Task: Add a condition where "Hours since assigned Is Twelve" in pending tickets.
Action: Mouse moved to (128, 445)
Screenshot: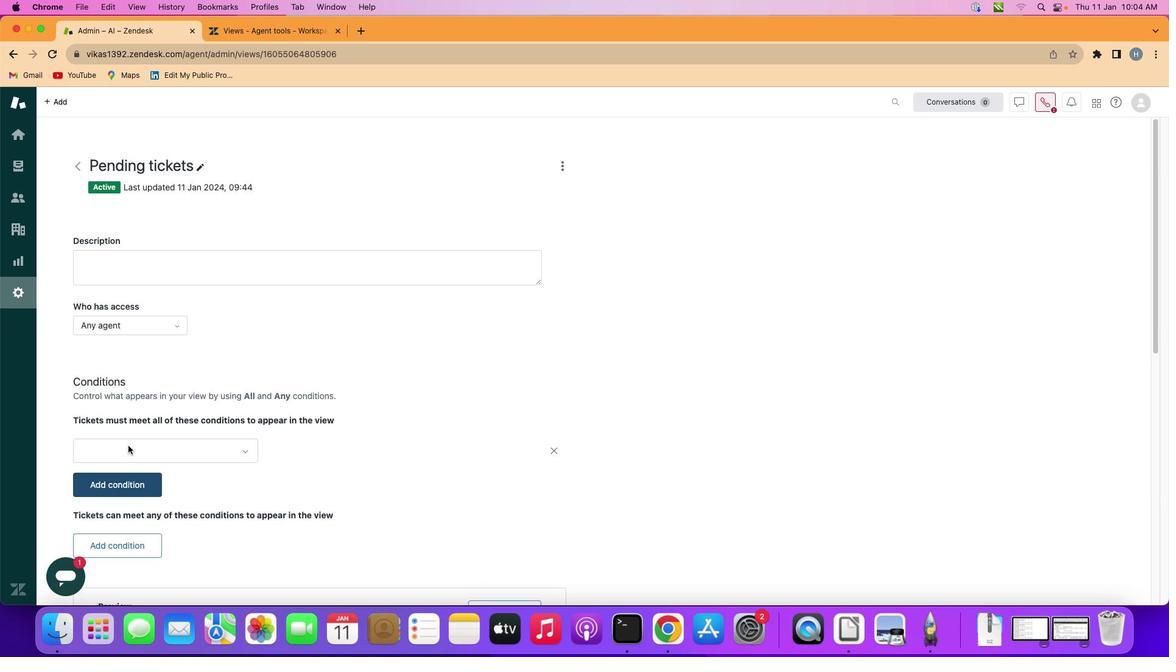 
Action: Mouse pressed left at (128, 445)
Screenshot: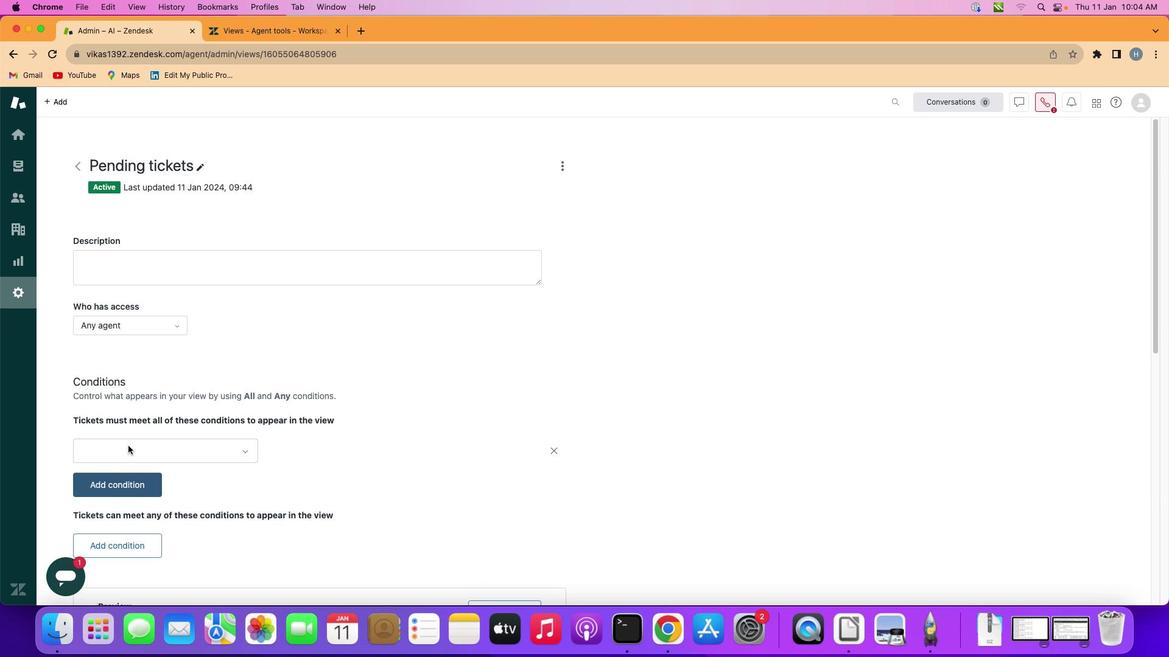 
Action: Mouse moved to (179, 448)
Screenshot: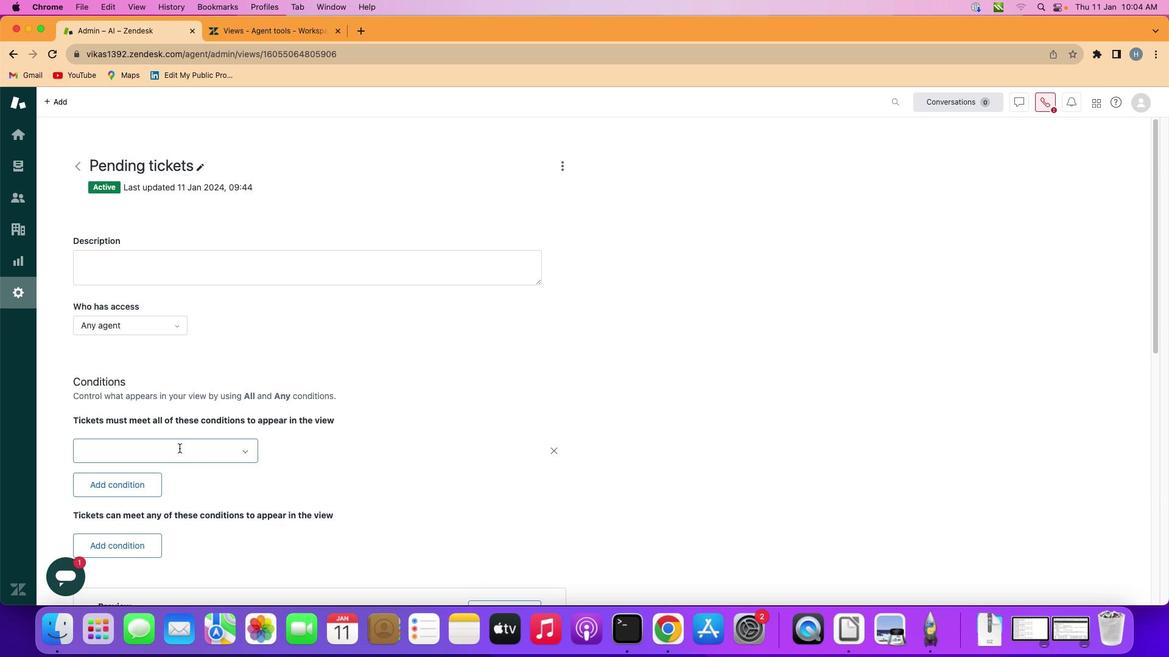 
Action: Mouse pressed left at (179, 448)
Screenshot: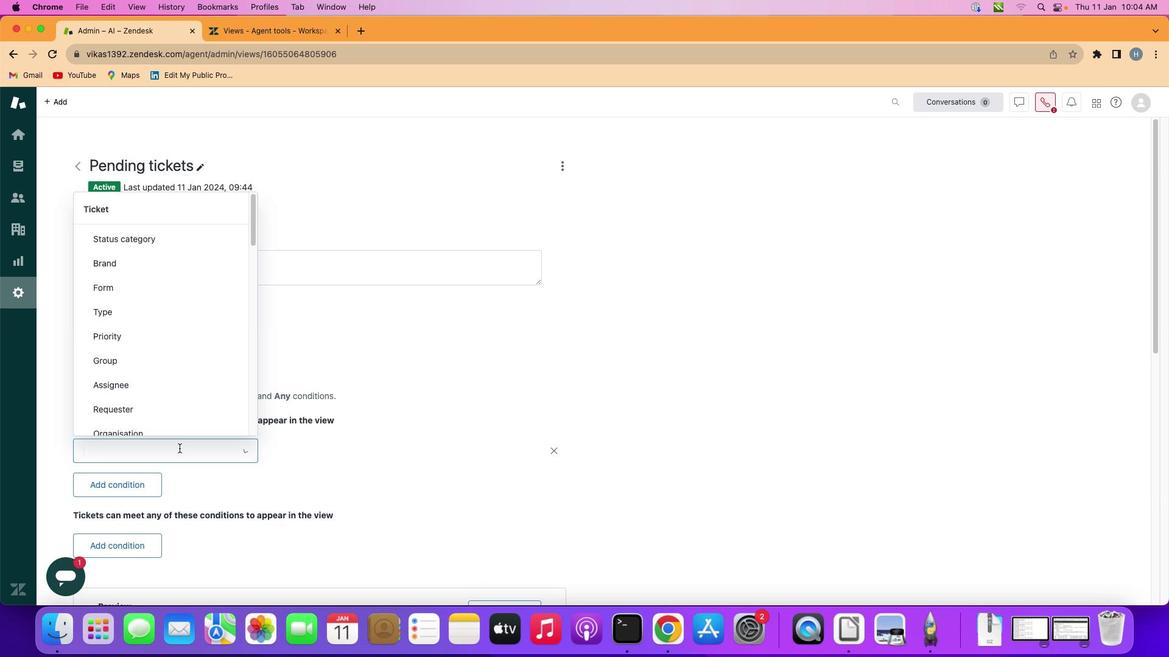 
Action: Mouse moved to (186, 330)
Screenshot: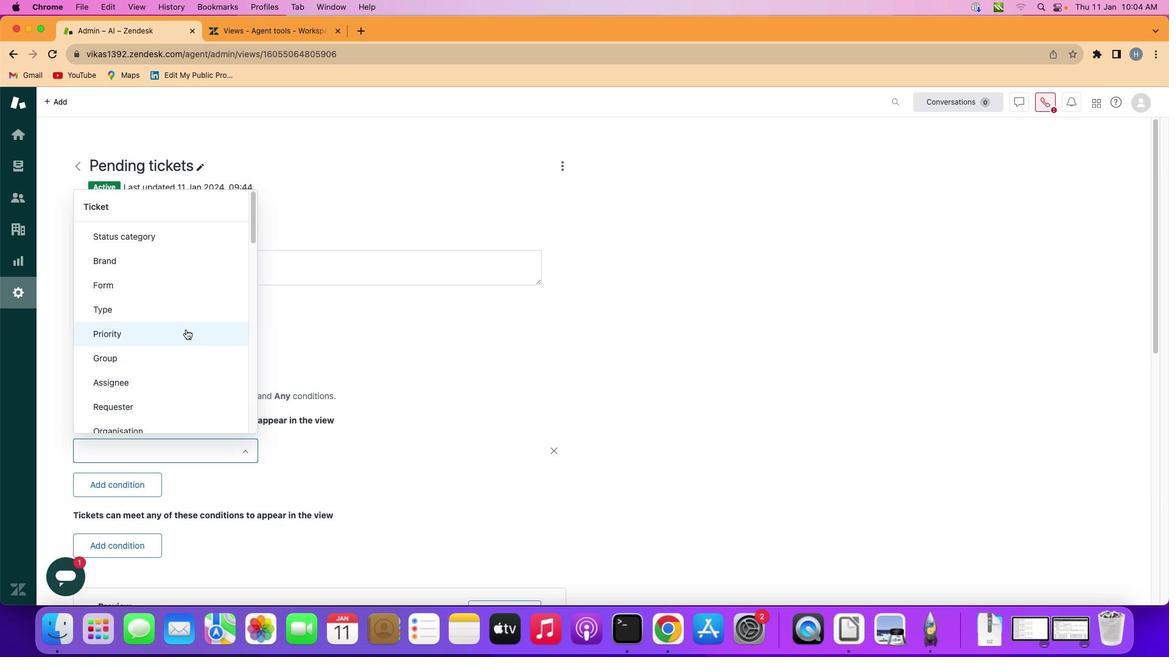 
Action: Mouse scrolled (186, 330) with delta (0, 0)
Screenshot: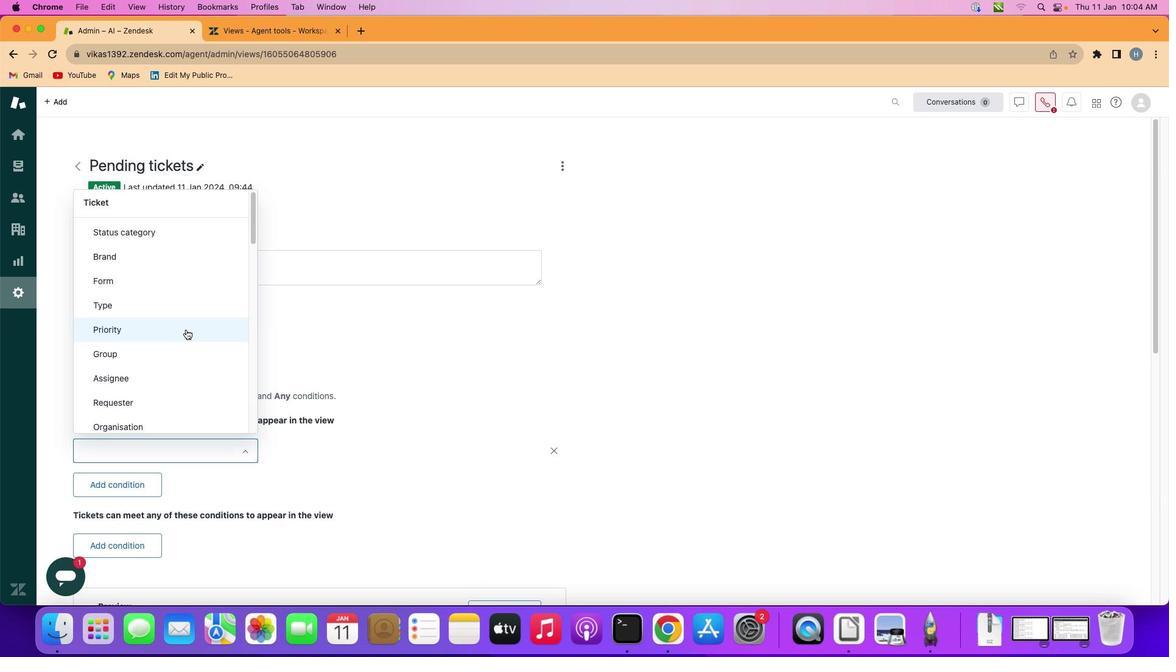 
Action: Mouse scrolled (186, 330) with delta (0, 0)
Screenshot: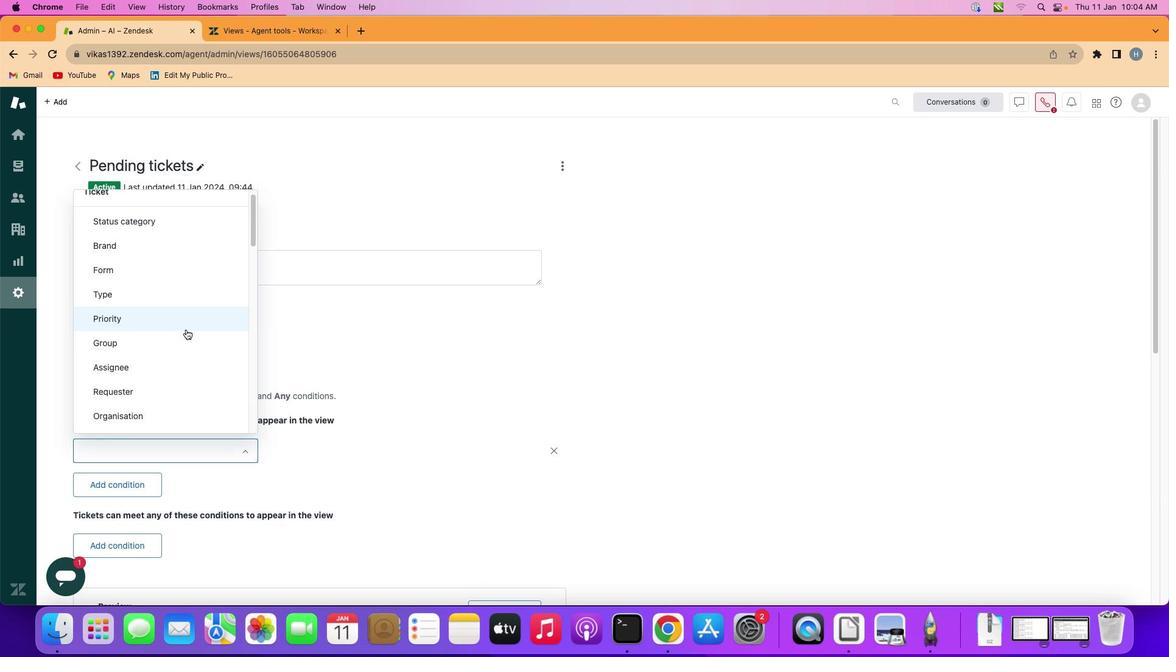 
Action: Mouse scrolled (186, 330) with delta (0, 0)
Screenshot: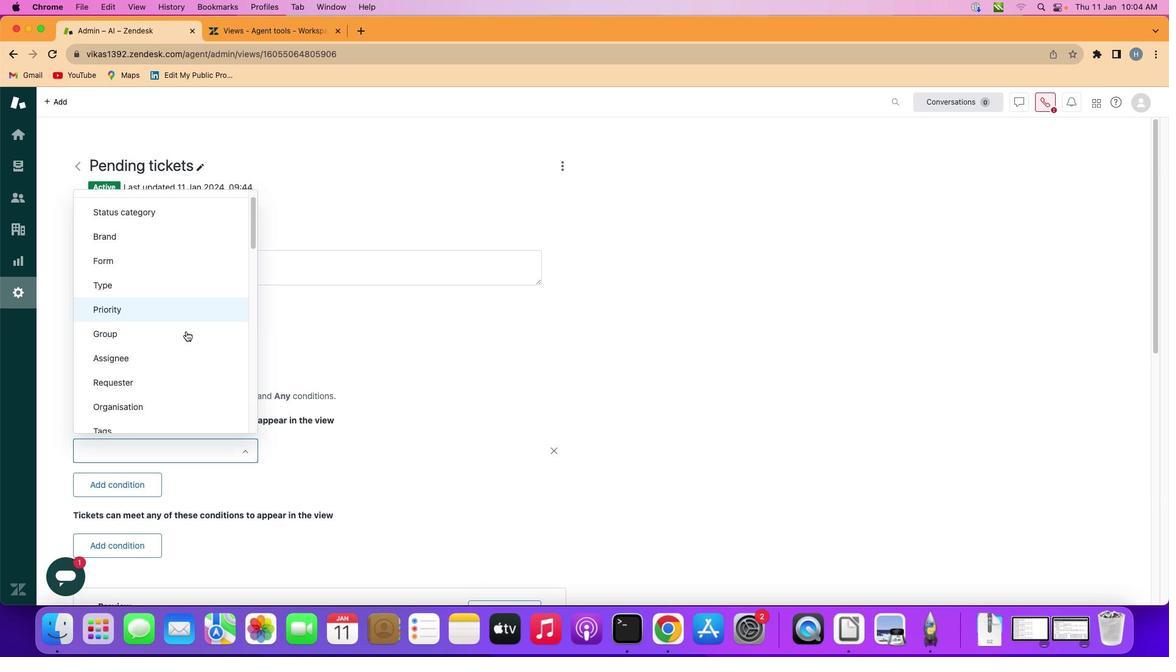 
Action: Mouse moved to (186, 334)
Screenshot: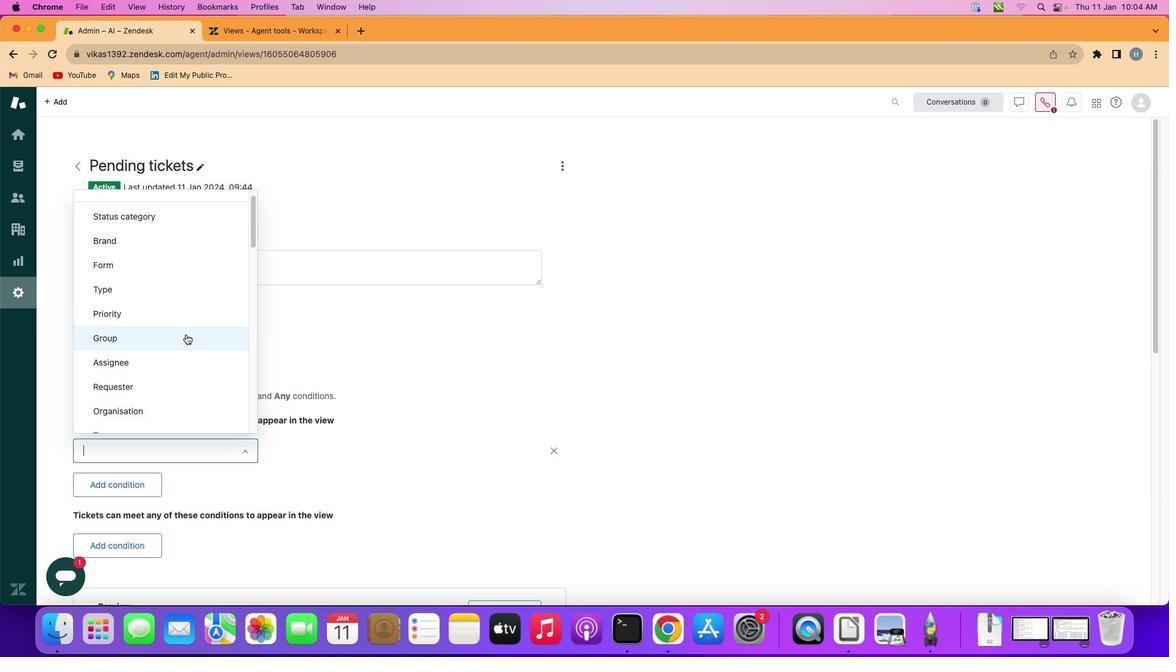 
Action: Mouse scrolled (186, 334) with delta (0, 0)
Screenshot: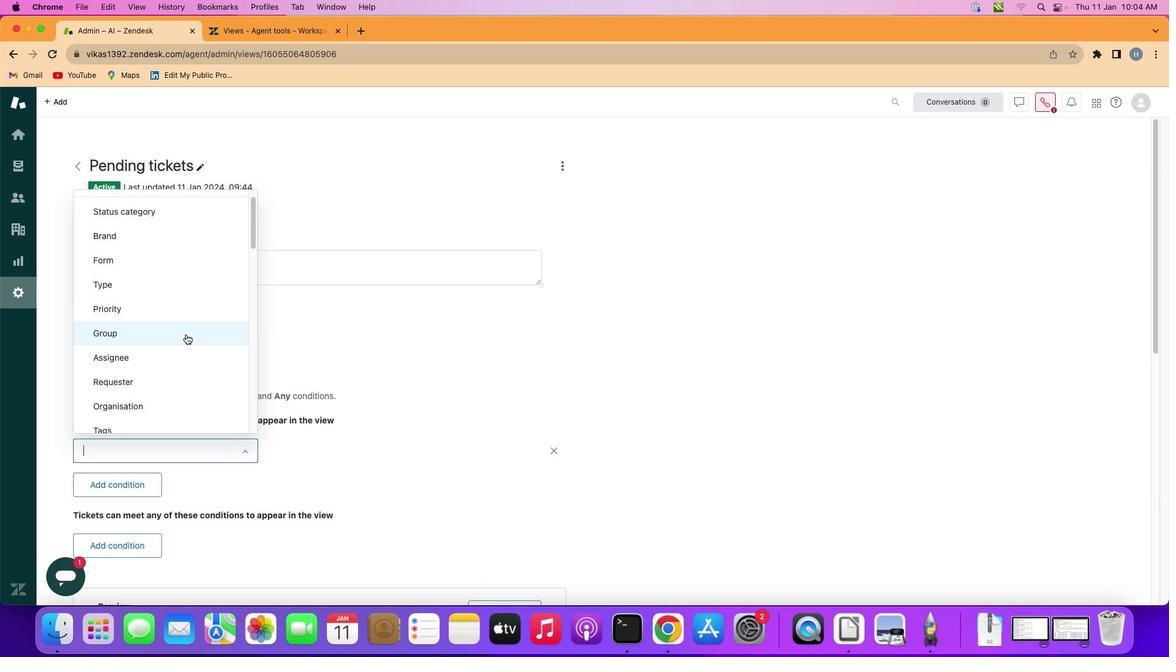 
Action: Mouse scrolled (186, 334) with delta (0, 1)
Screenshot: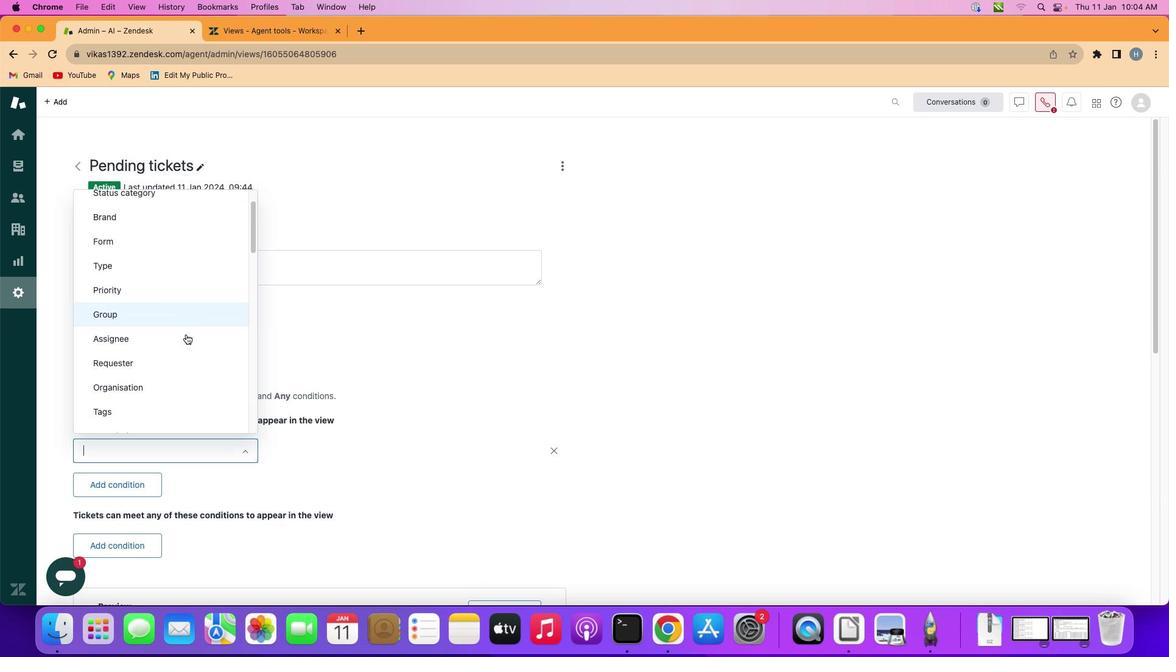 
Action: Mouse scrolled (186, 334) with delta (0, 0)
Screenshot: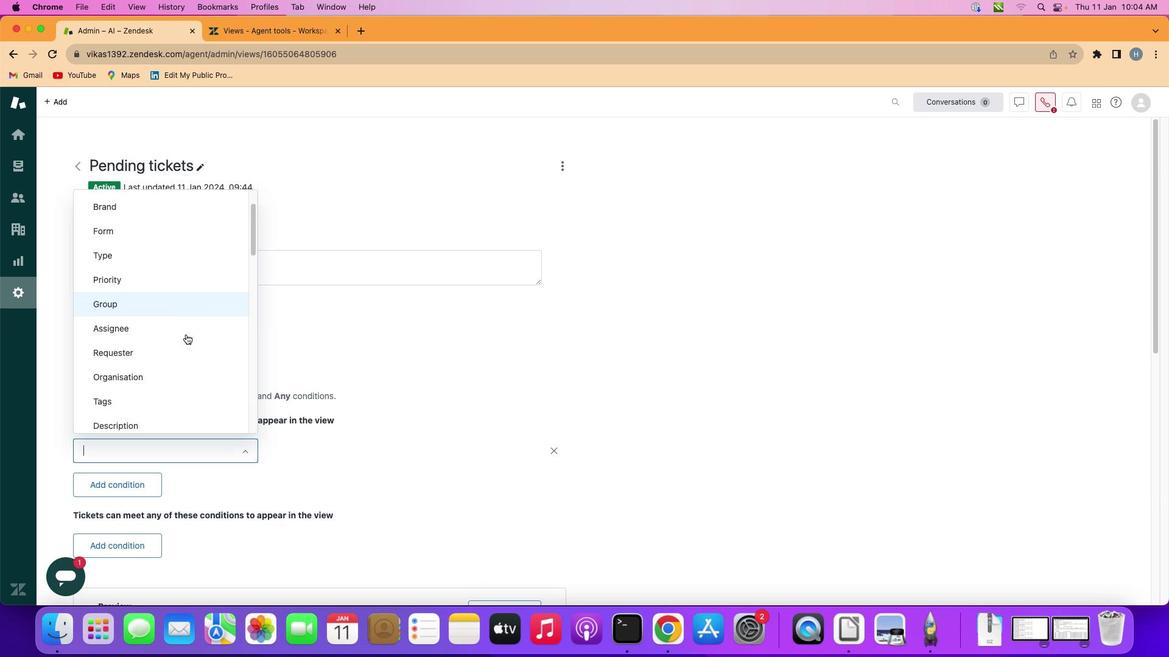 
Action: Mouse scrolled (186, 334) with delta (0, 0)
Screenshot: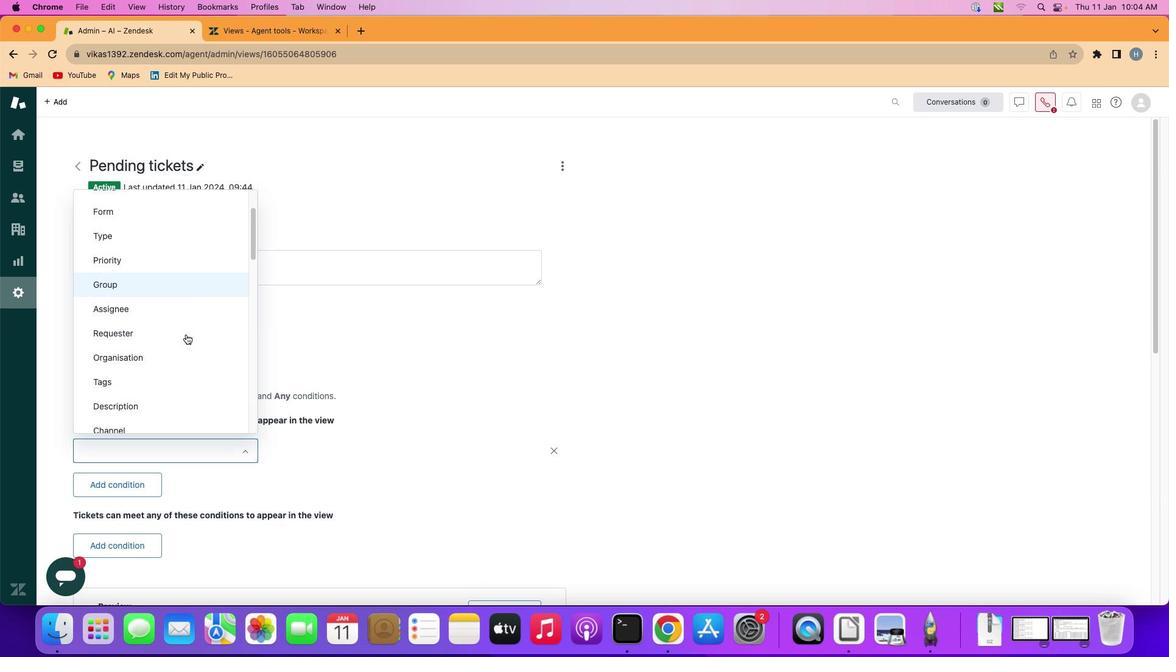 
Action: Mouse scrolled (186, 334) with delta (0, 0)
Screenshot: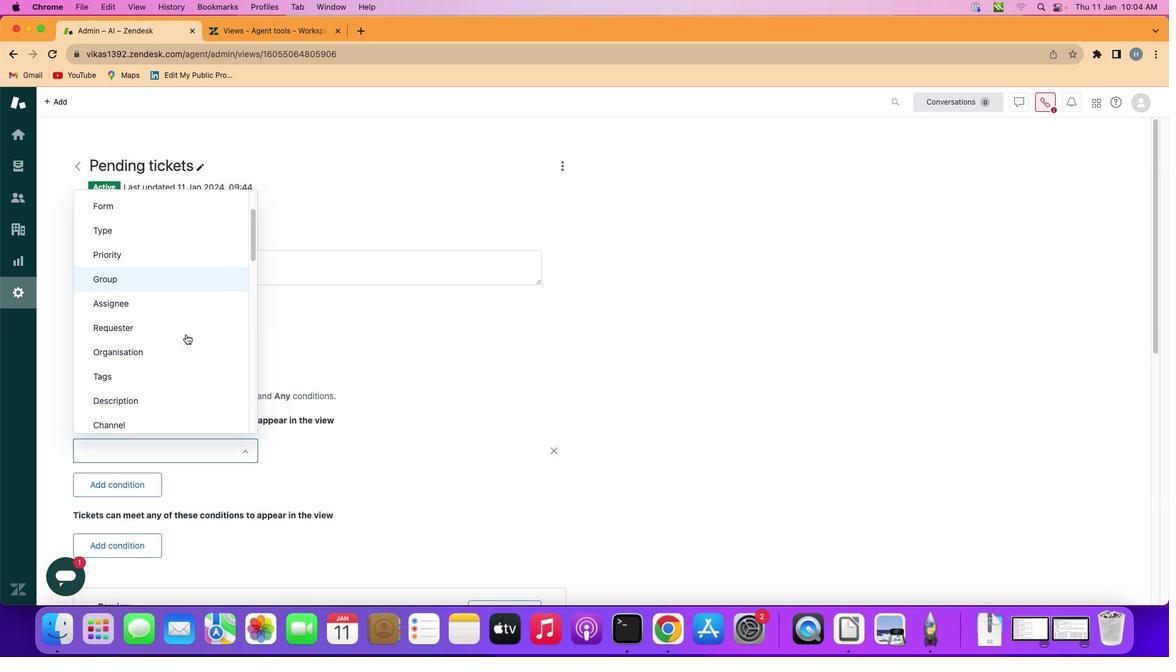 
Action: Mouse scrolled (186, 334) with delta (0, 0)
Screenshot: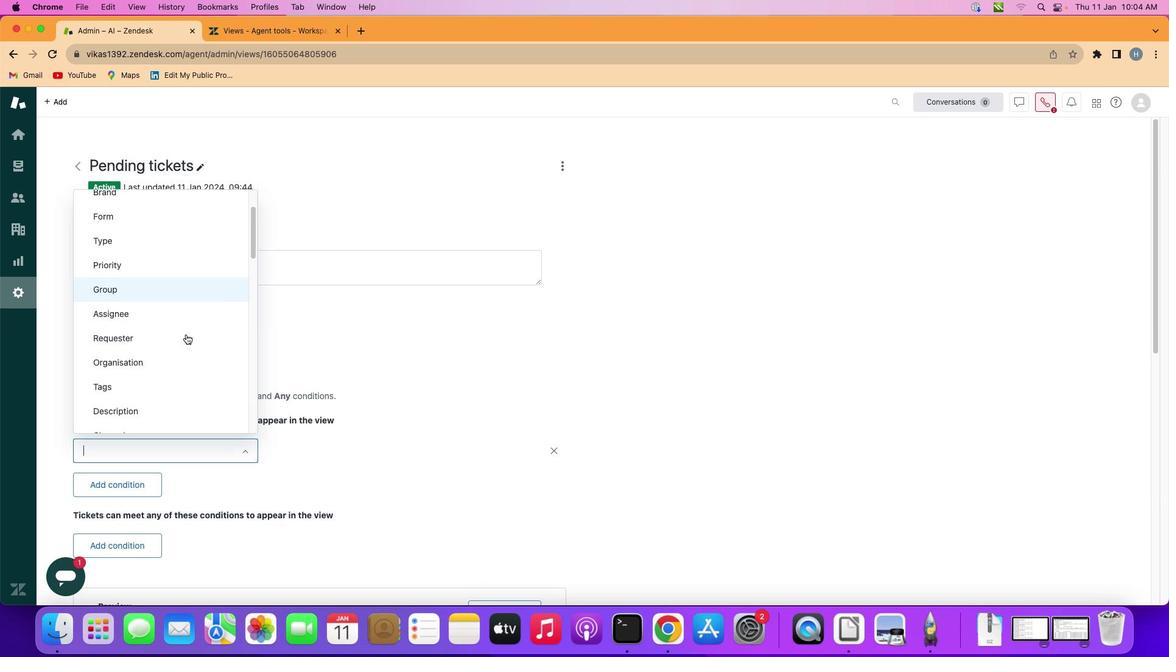 
Action: Mouse scrolled (186, 334) with delta (0, 0)
Screenshot: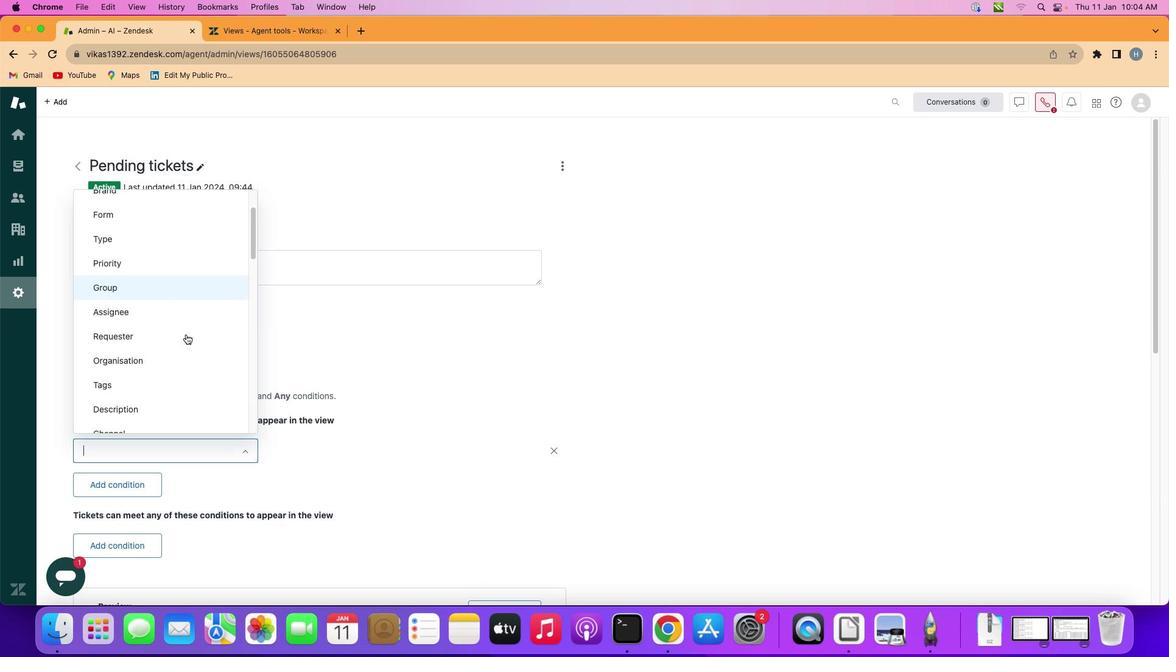 
Action: Mouse scrolled (186, 334) with delta (0, 0)
Screenshot: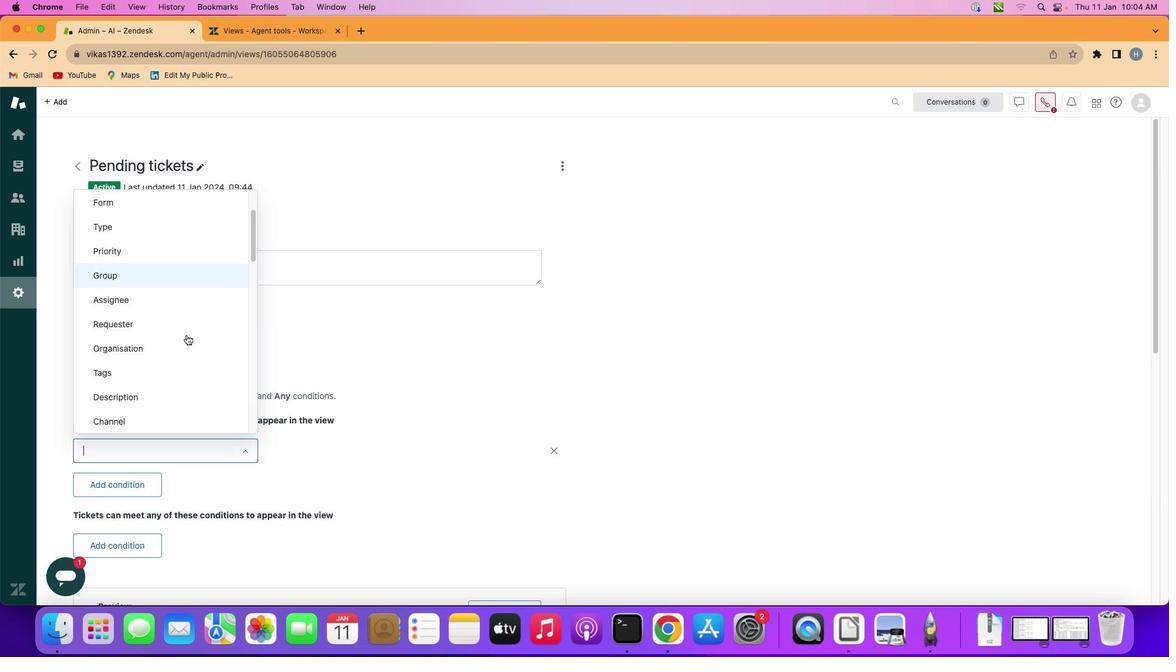 
Action: Mouse moved to (186, 336)
Screenshot: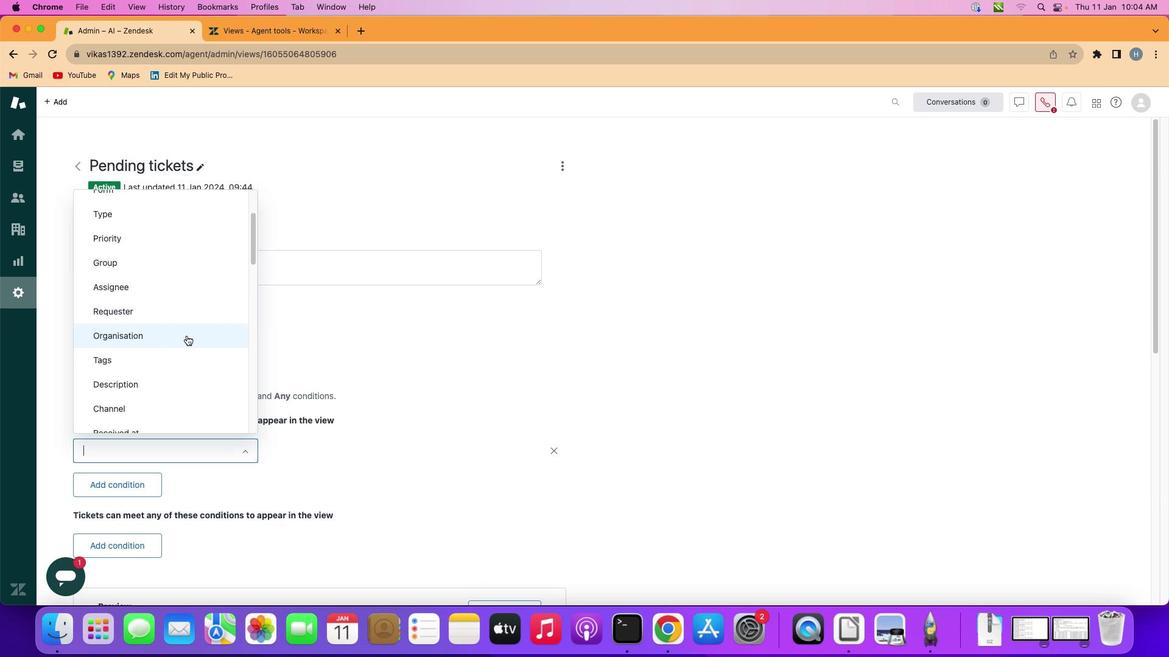 
Action: Mouse scrolled (186, 336) with delta (0, 0)
Screenshot: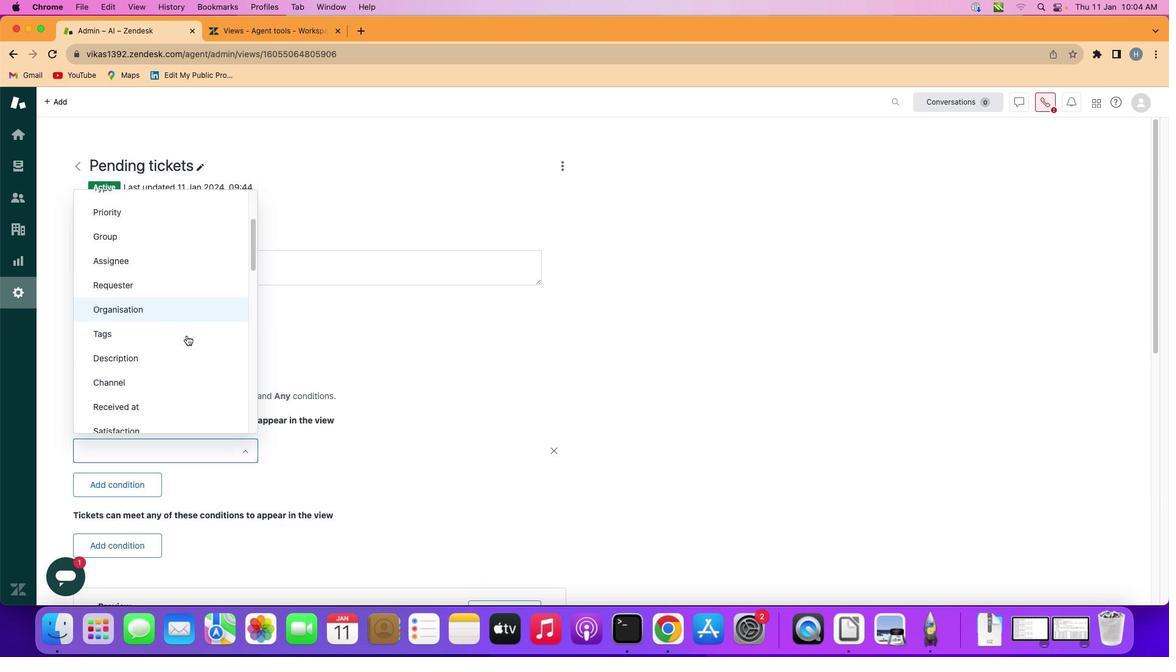 
Action: Mouse scrolled (186, 336) with delta (0, 0)
Screenshot: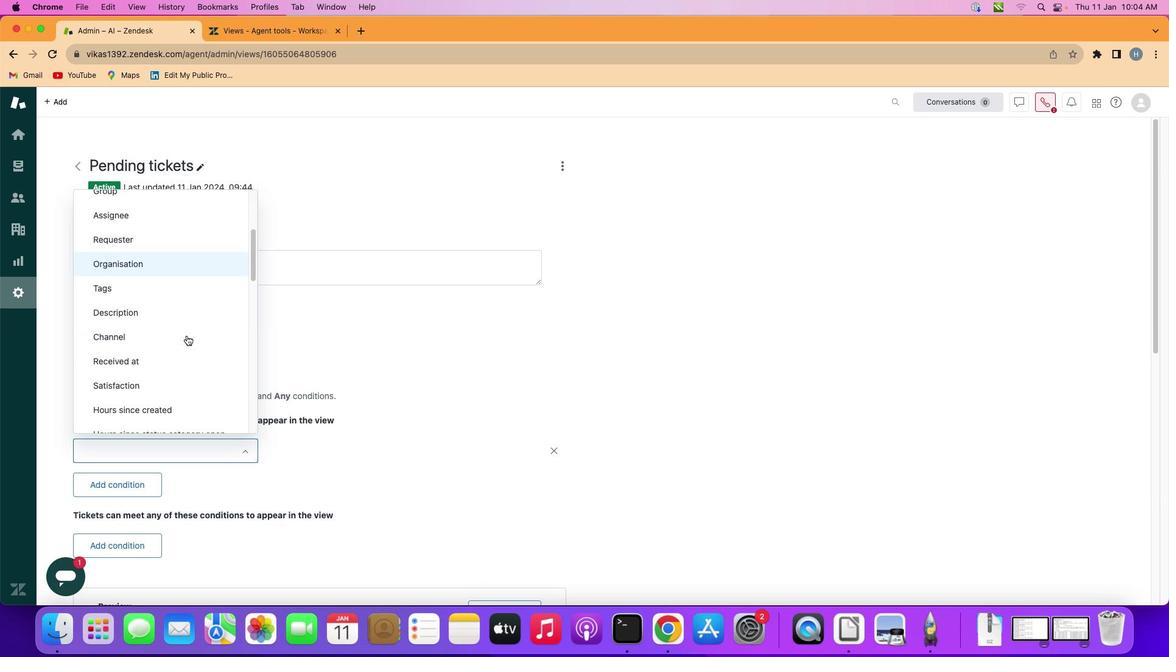 
Action: Mouse moved to (186, 336)
Screenshot: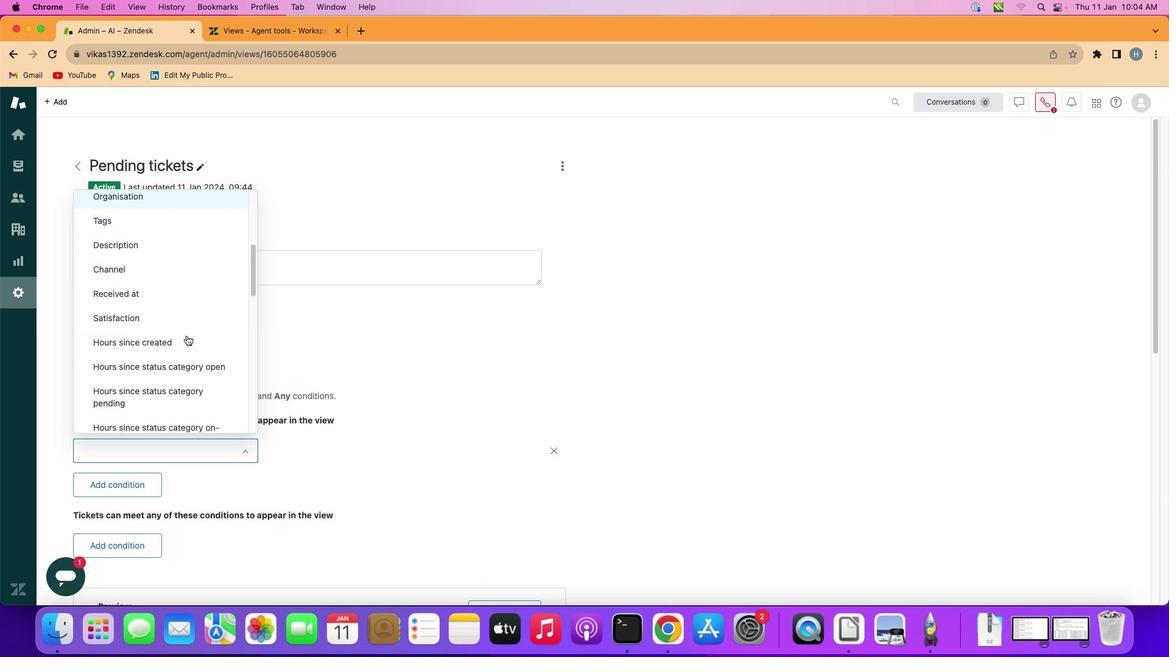 
Action: Mouse scrolled (186, 336) with delta (0, -1)
Screenshot: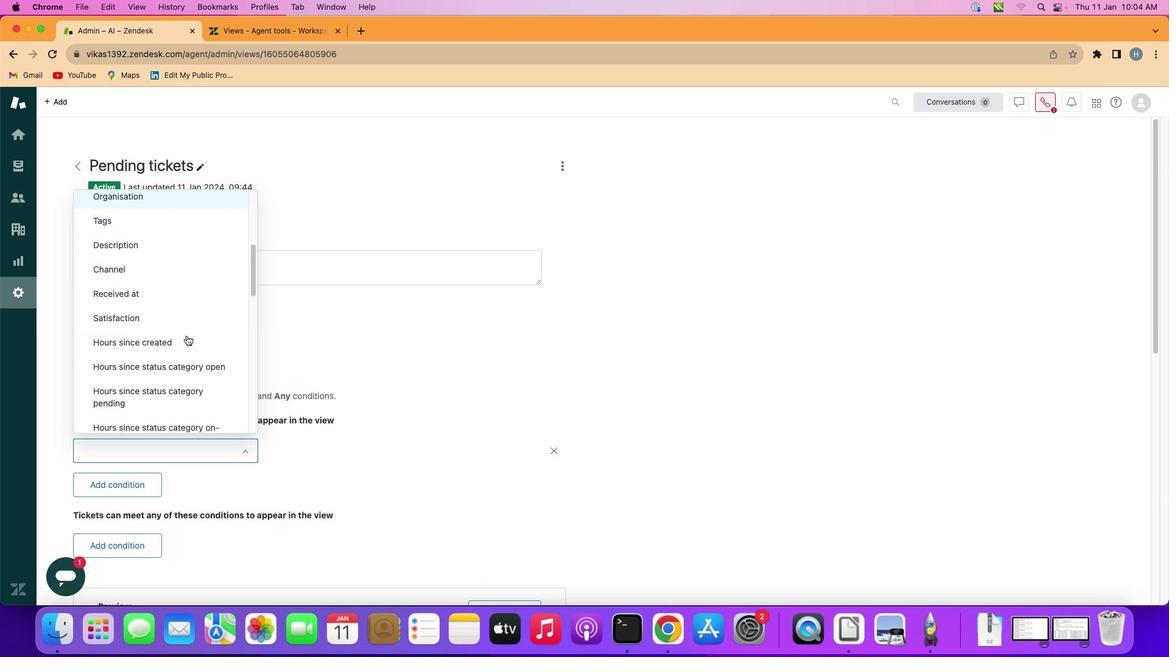 
Action: Mouse scrolled (186, 336) with delta (0, -1)
Screenshot: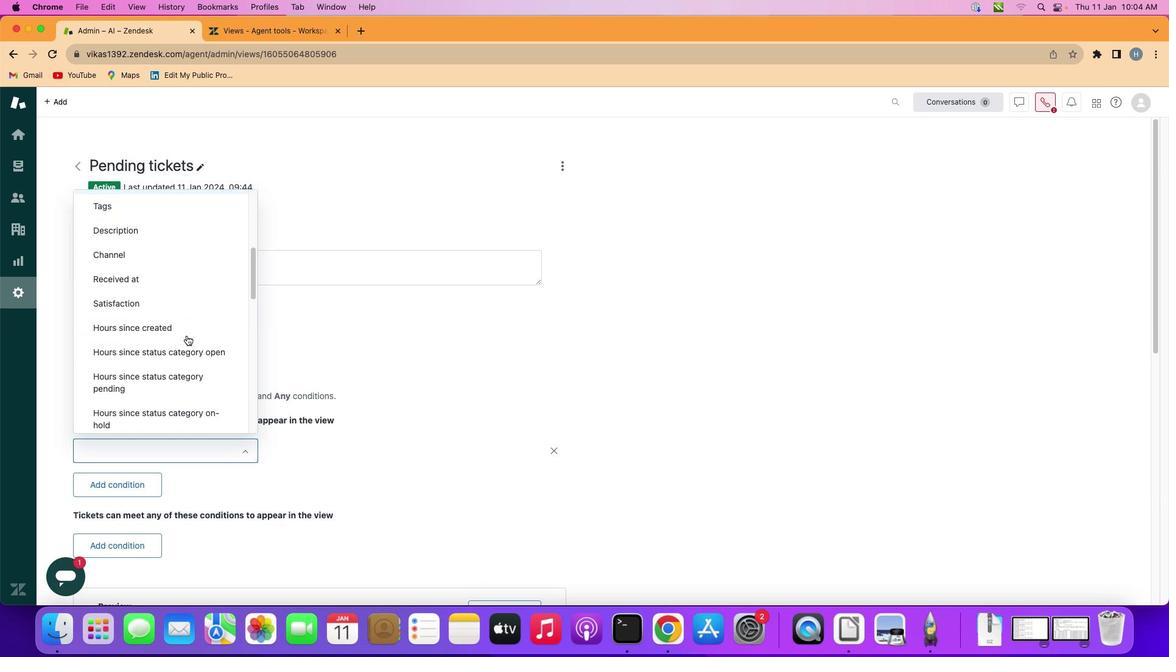 
Action: Mouse scrolled (186, 336) with delta (0, -1)
Screenshot: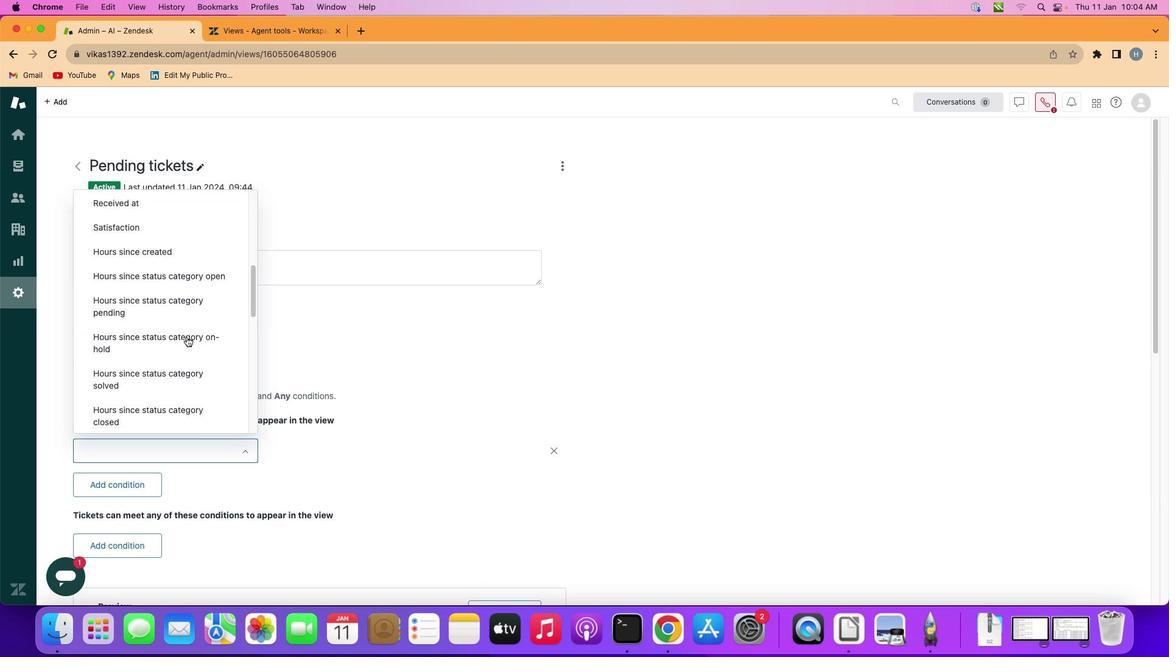
Action: Mouse moved to (187, 338)
Screenshot: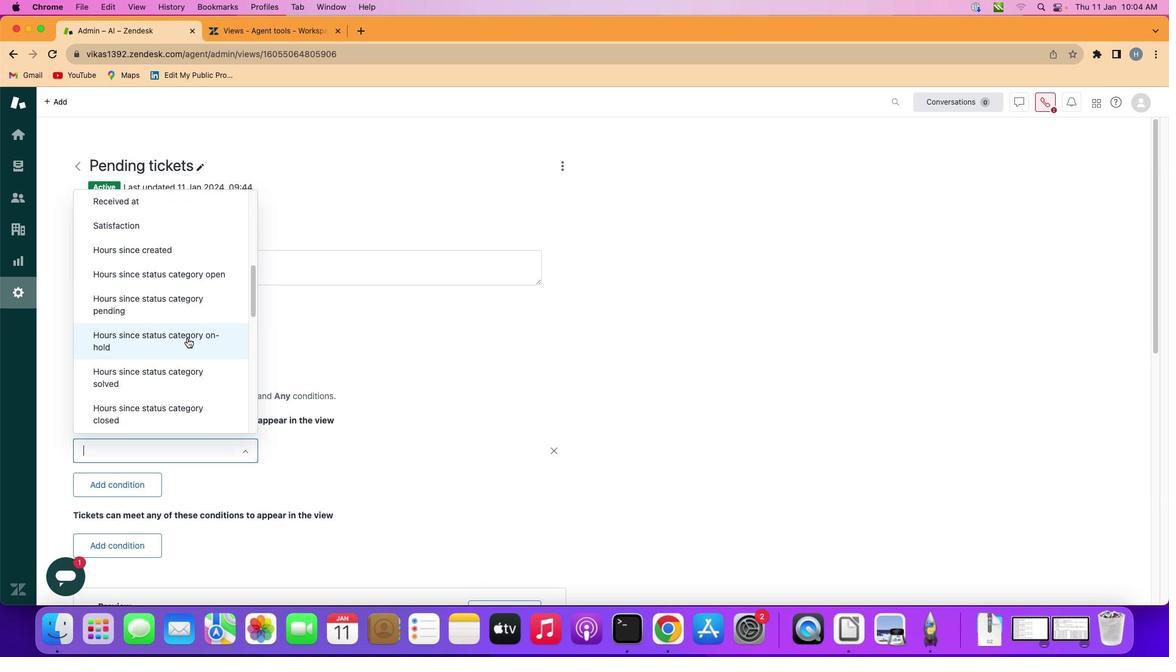 
Action: Mouse scrolled (187, 338) with delta (0, 0)
Screenshot: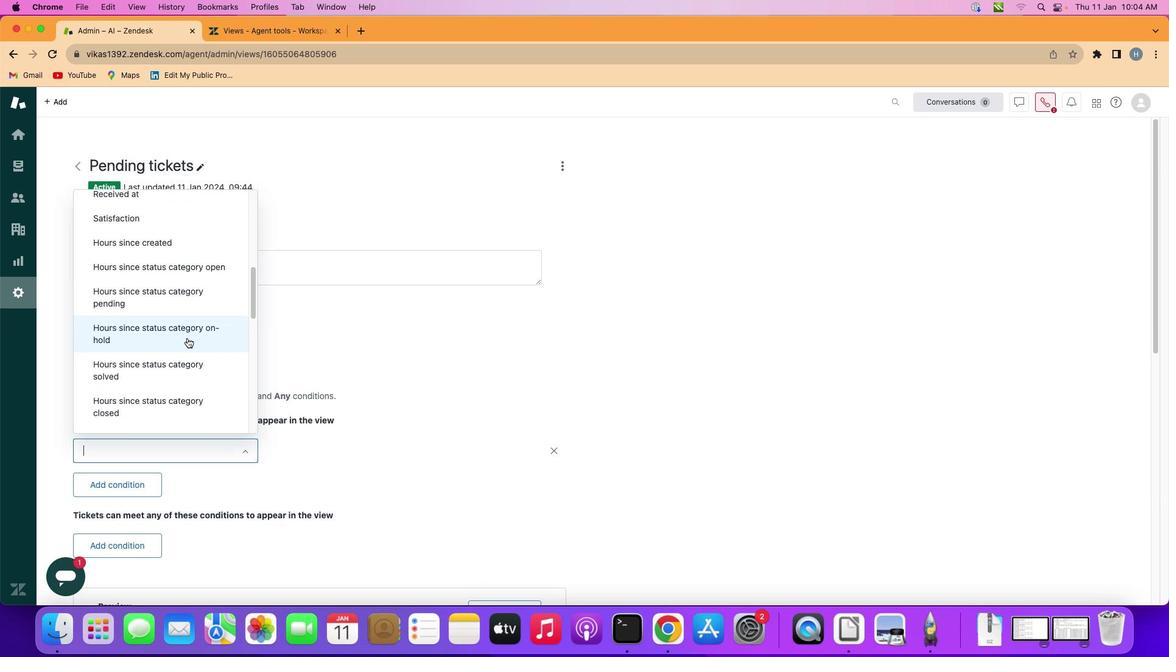 
Action: Mouse scrolled (187, 338) with delta (0, 0)
Screenshot: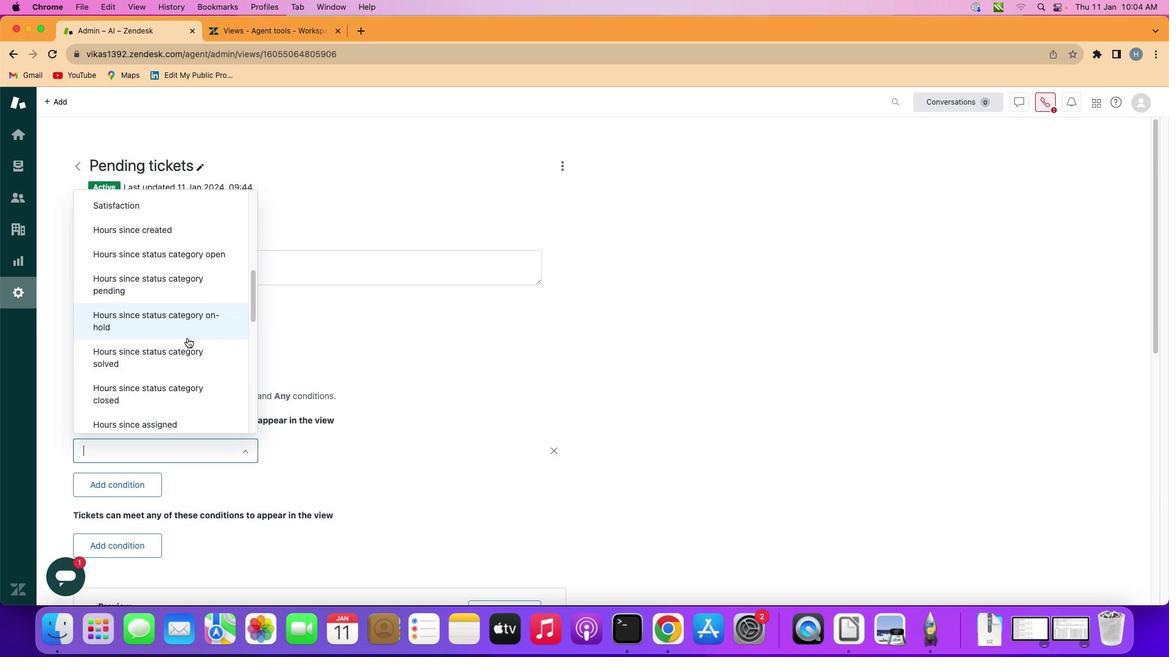 
Action: Mouse scrolled (187, 338) with delta (0, 0)
Screenshot: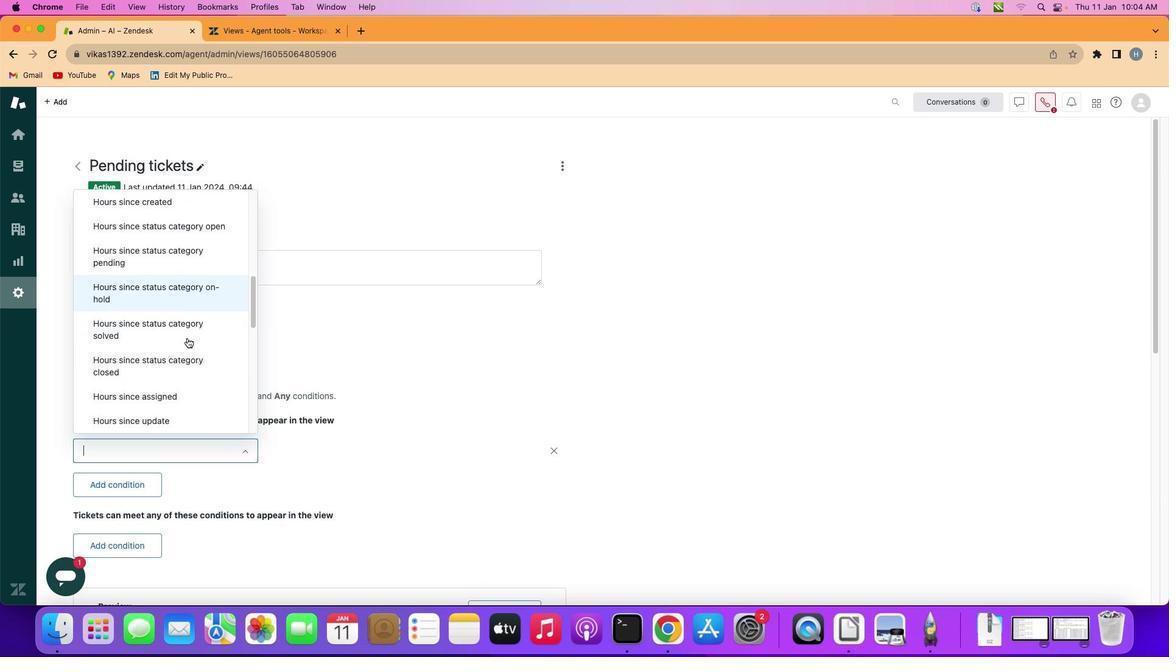
Action: Mouse scrolled (187, 338) with delta (0, 0)
Screenshot: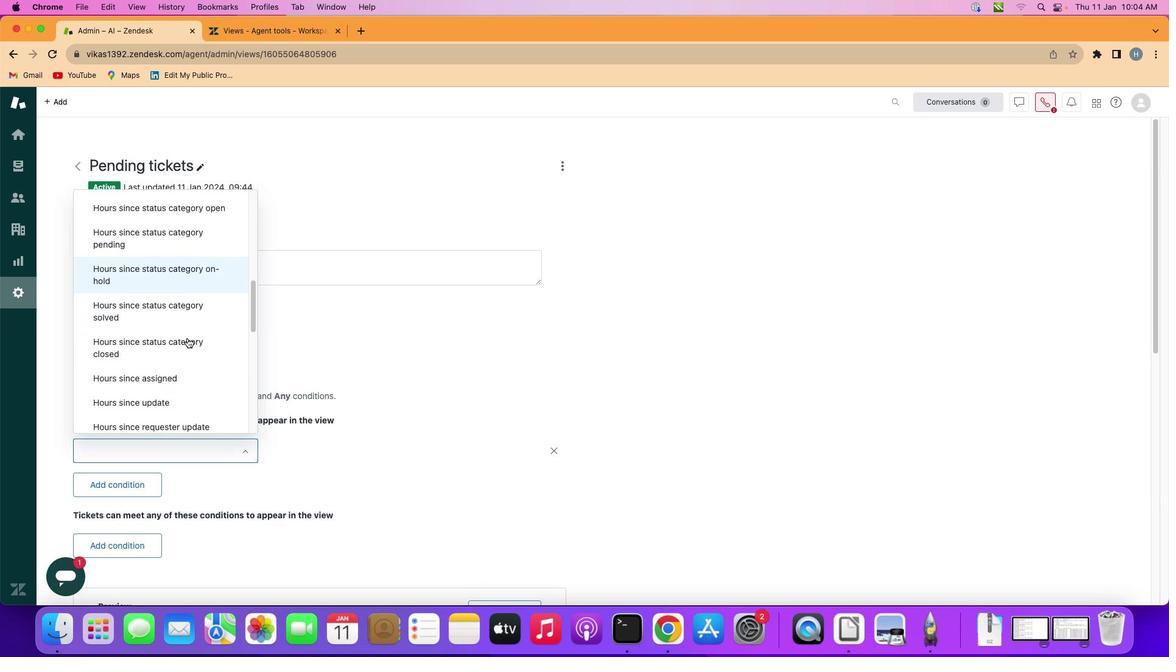 
Action: Mouse moved to (188, 342)
Screenshot: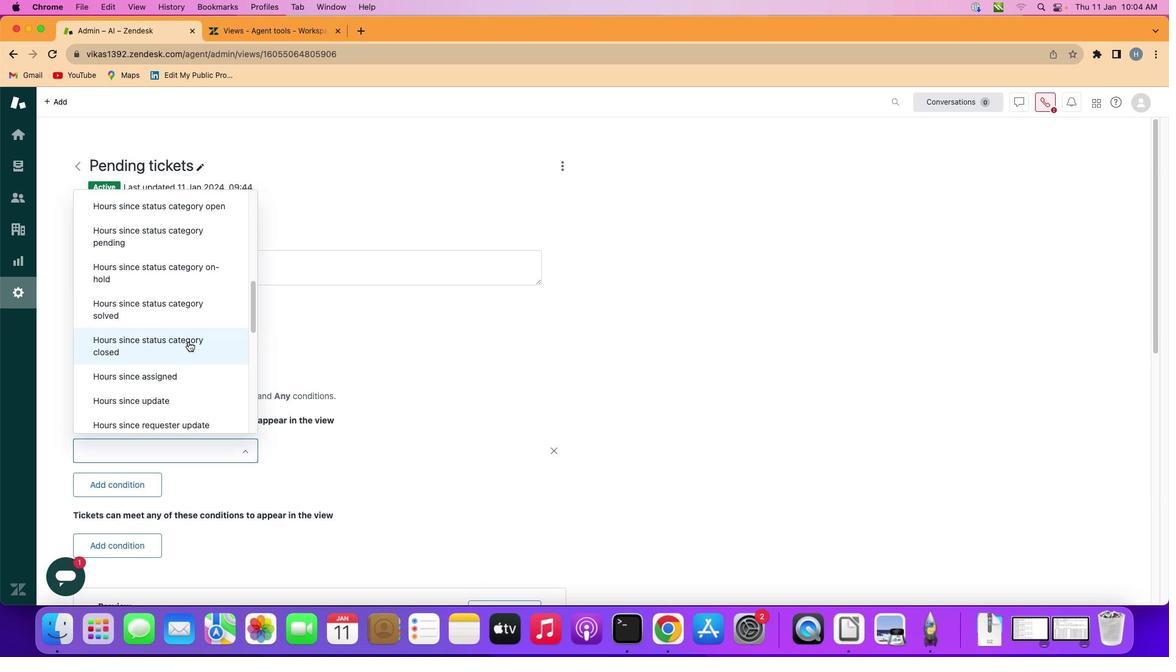 
Action: Mouse scrolled (188, 342) with delta (0, 0)
Screenshot: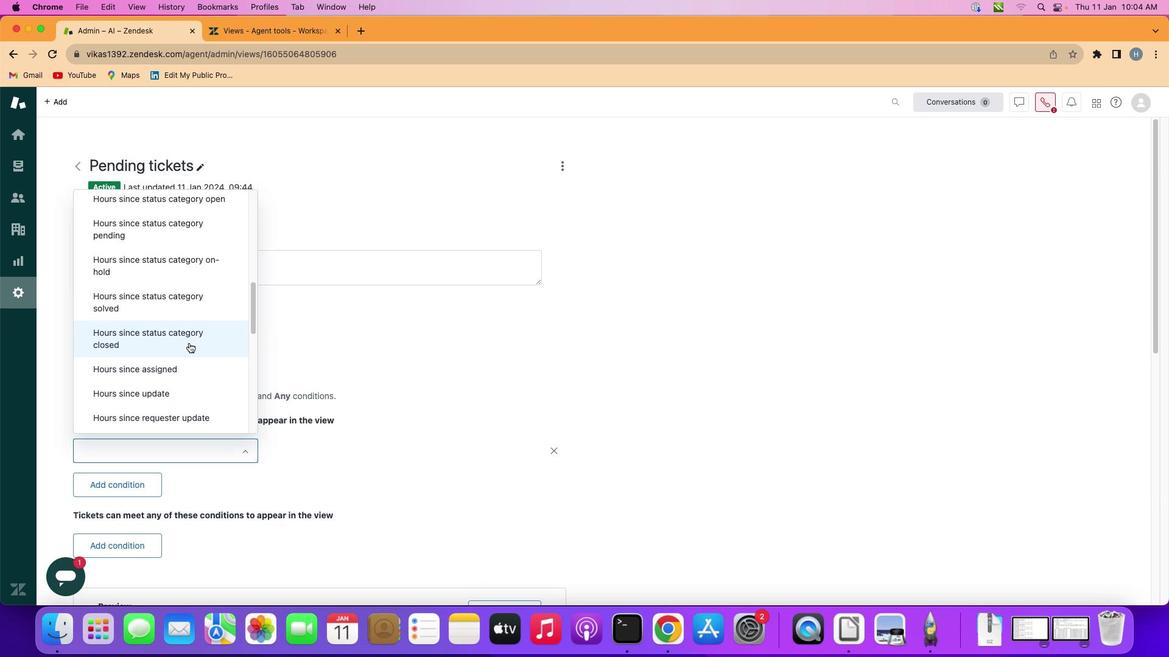
Action: Mouse scrolled (188, 342) with delta (0, 0)
Screenshot: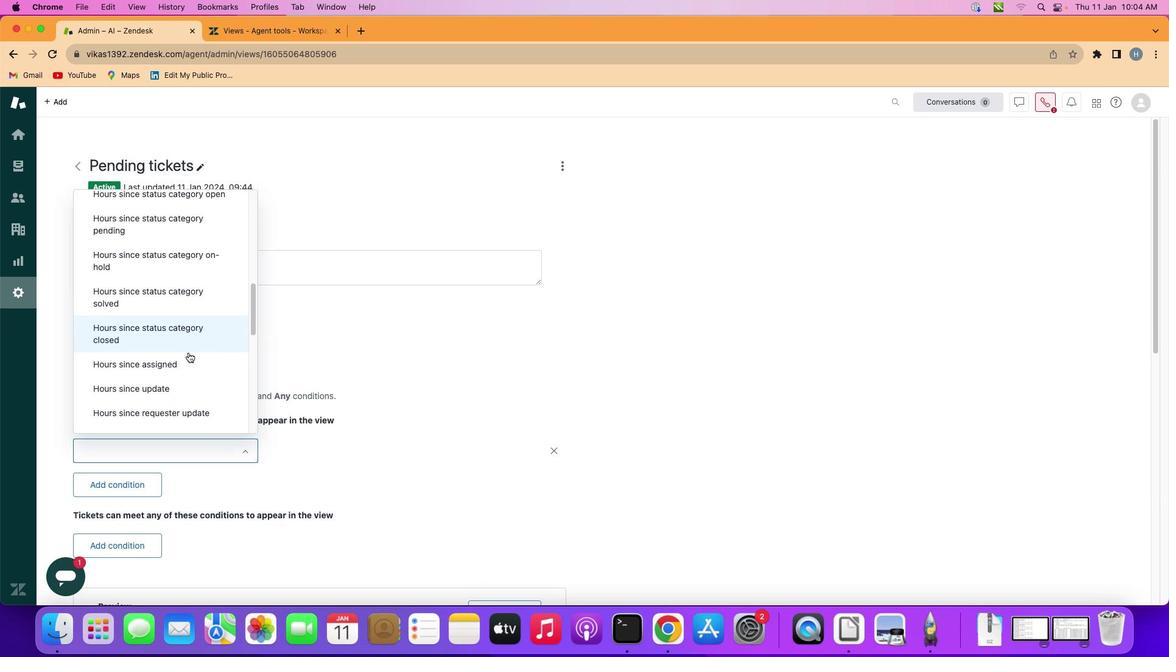
Action: Mouse moved to (188, 356)
Screenshot: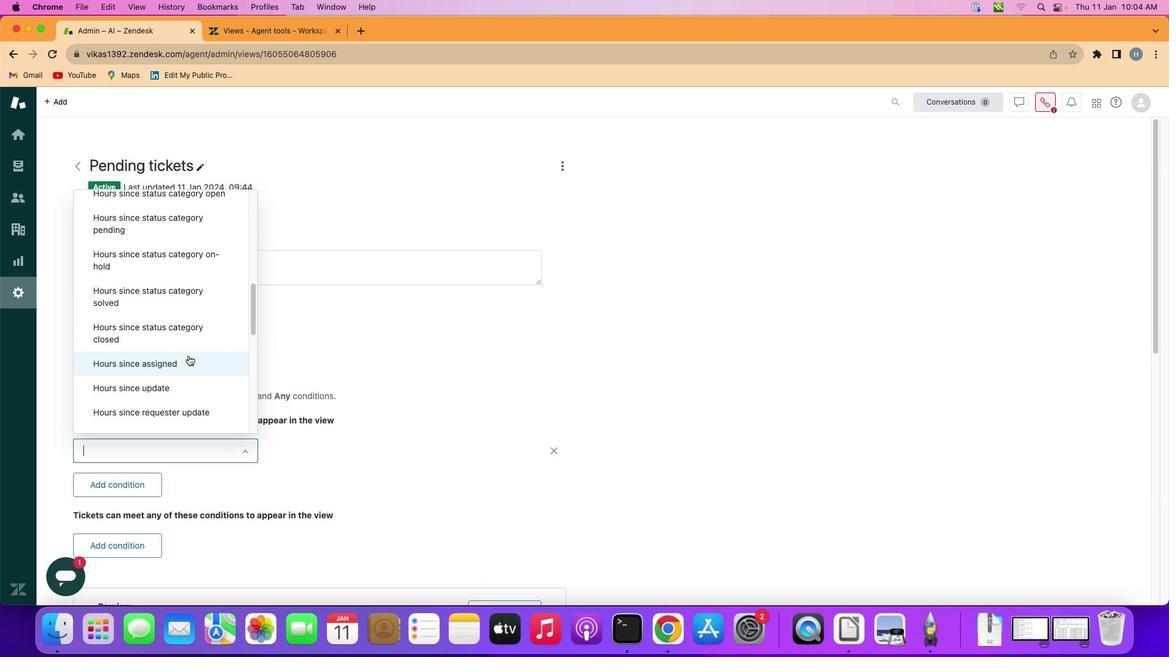 
Action: Mouse pressed left at (188, 356)
Screenshot: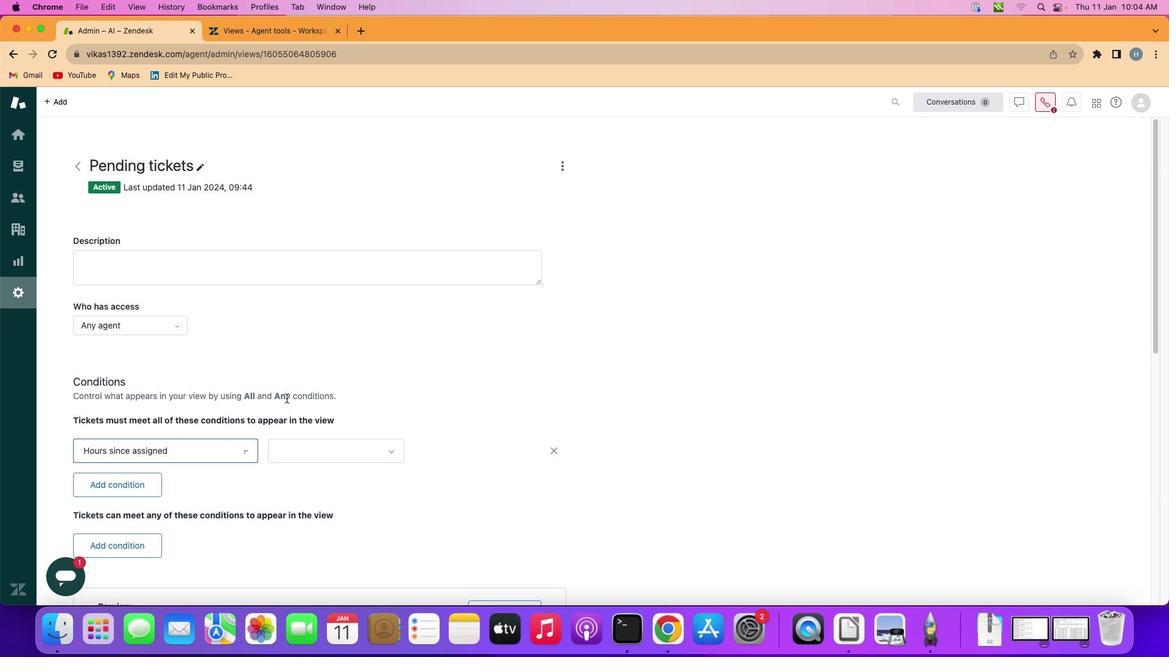 
Action: Mouse moved to (361, 448)
Screenshot: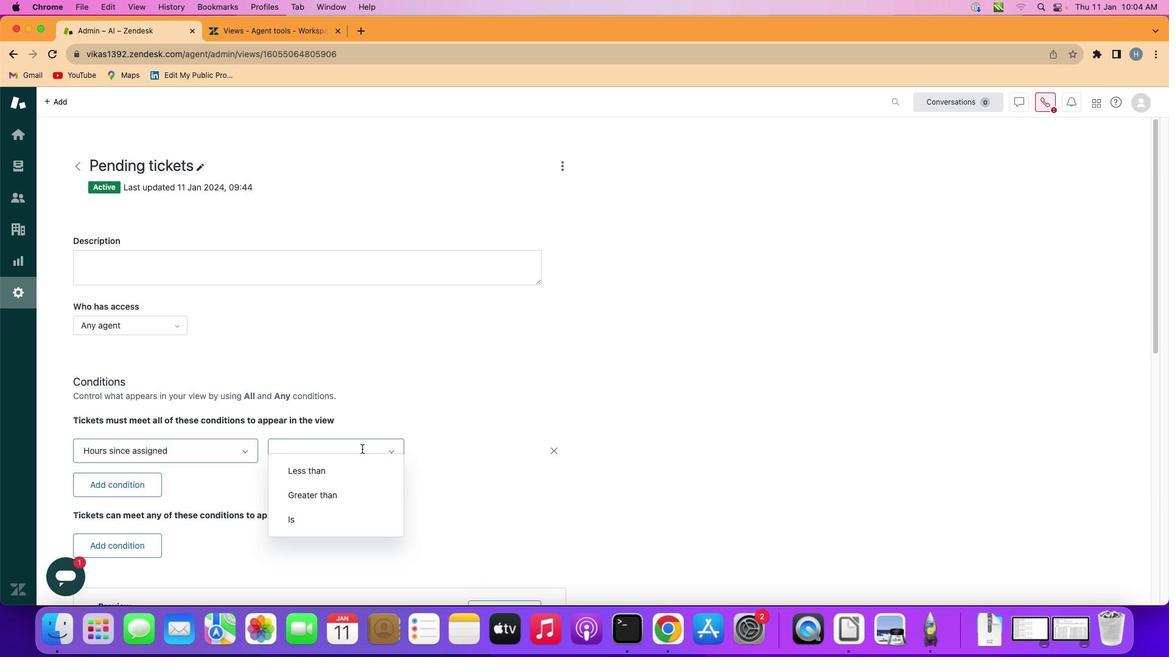 
Action: Mouse pressed left at (361, 448)
Screenshot: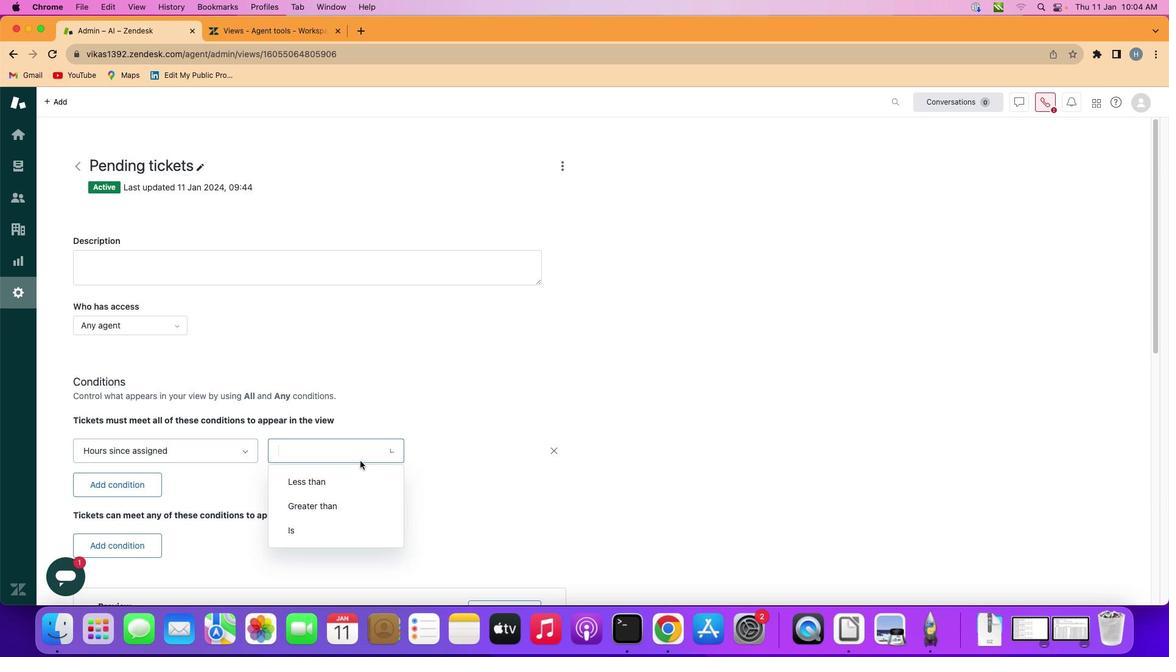 
Action: Mouse moved to (338, 527)
Screenshot: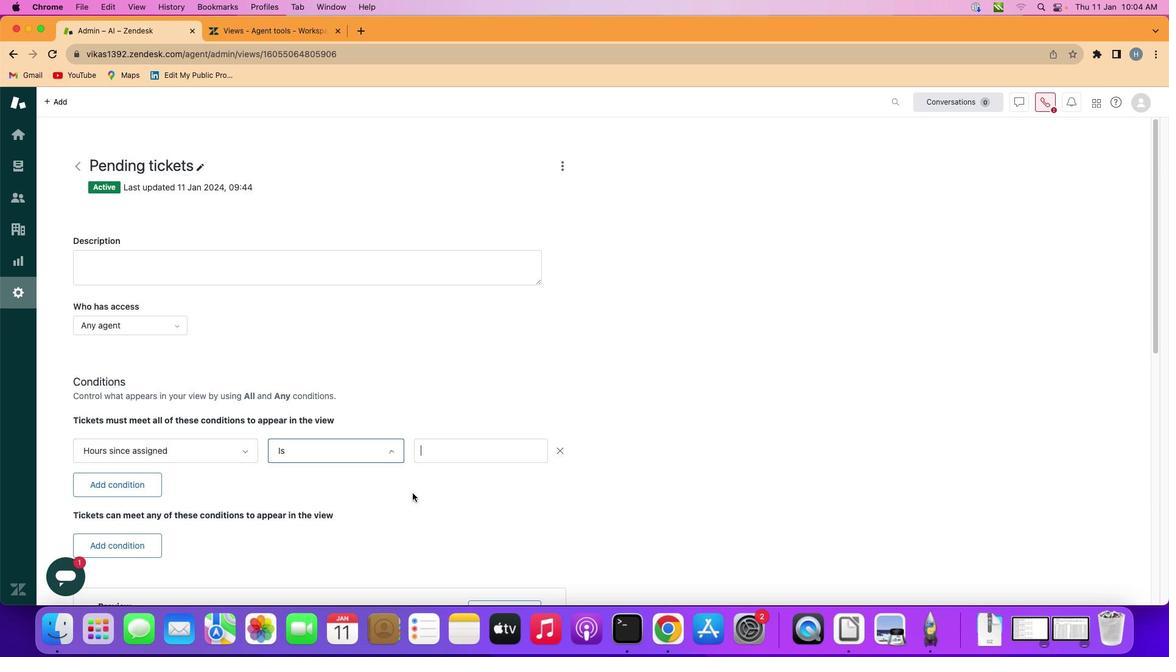 
Action: Mouse pressed left at (338, 527)
Screenshot: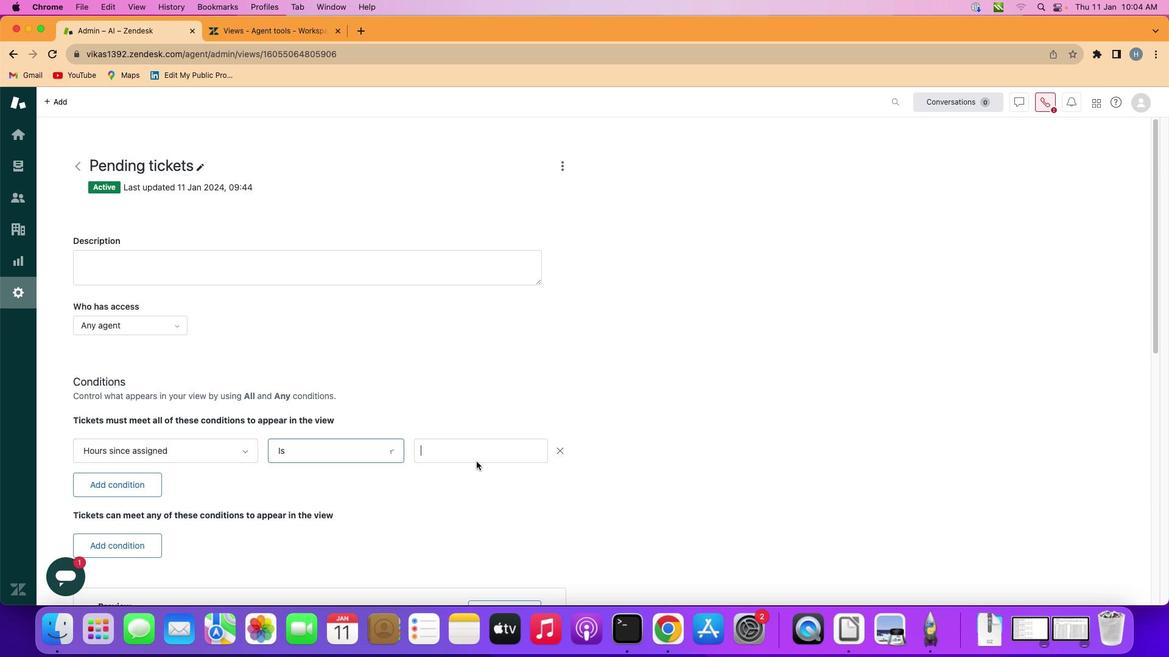 
Action: Mouse moved to (487, 455)
Screenshot: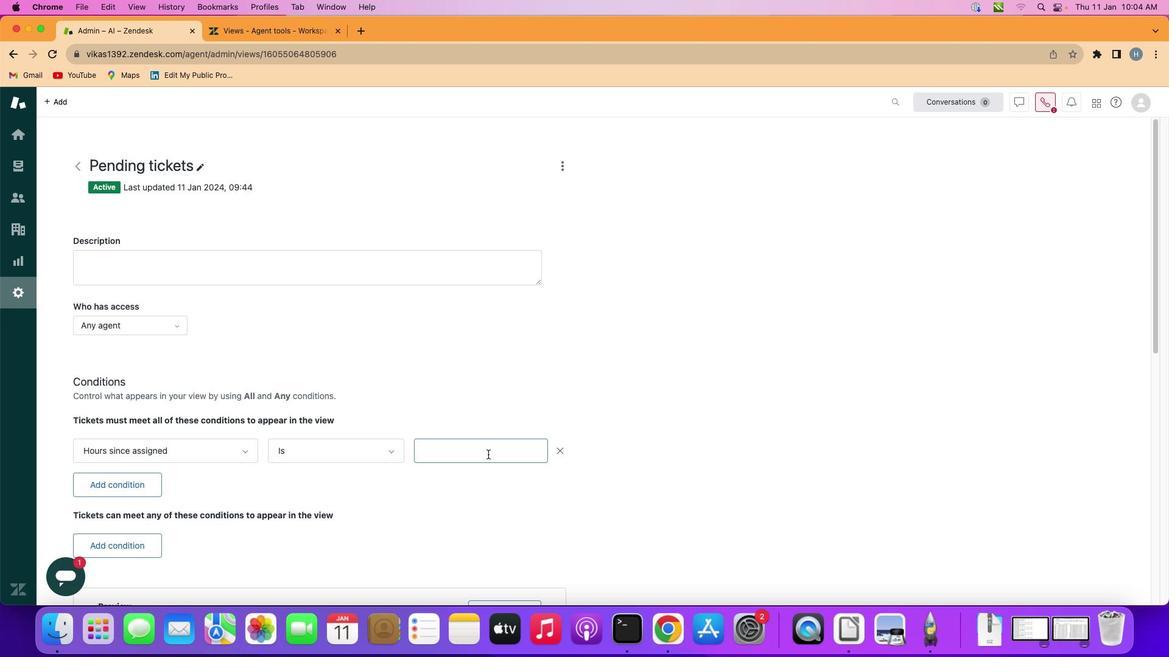 
Action: Mouse pressed left at (487, 455)
Screenshot: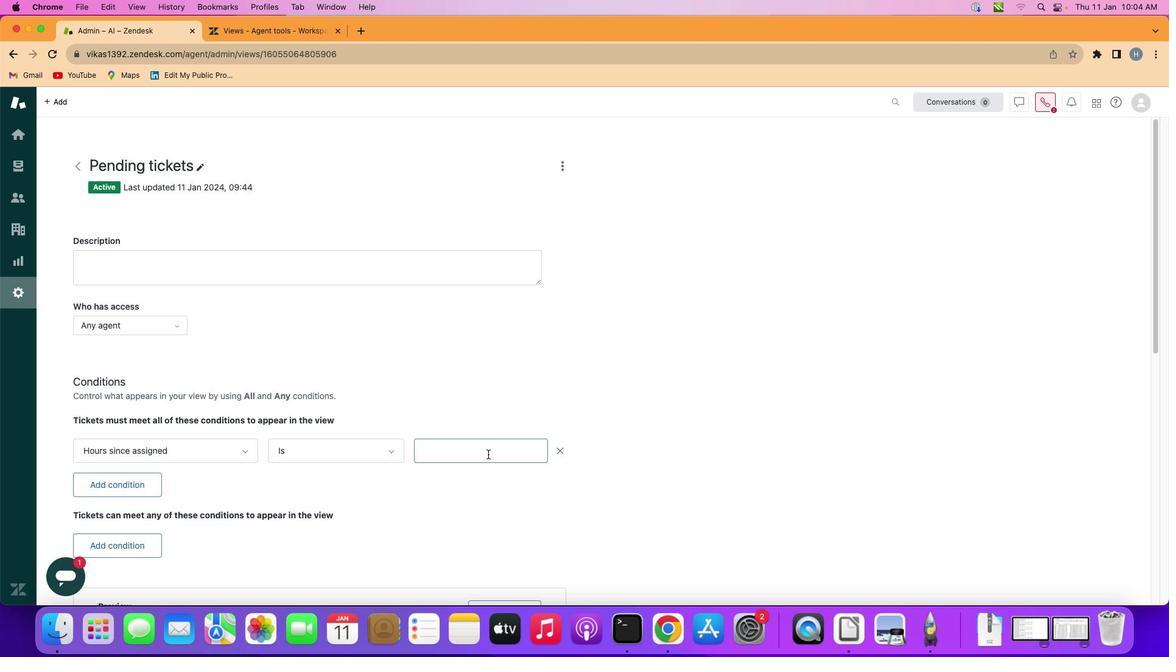 
Action: Key pressed Key.shift'T''w''e''l''v''e'
Screenshot: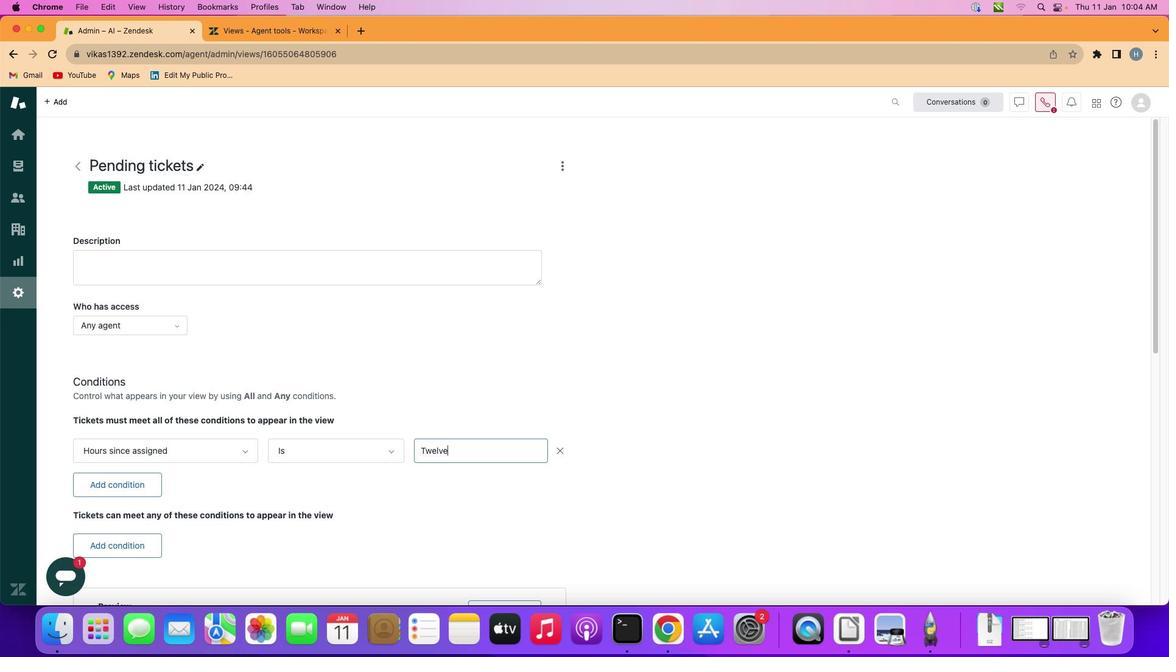 
Action: Mouse moved to (495, 504)
Screenshot: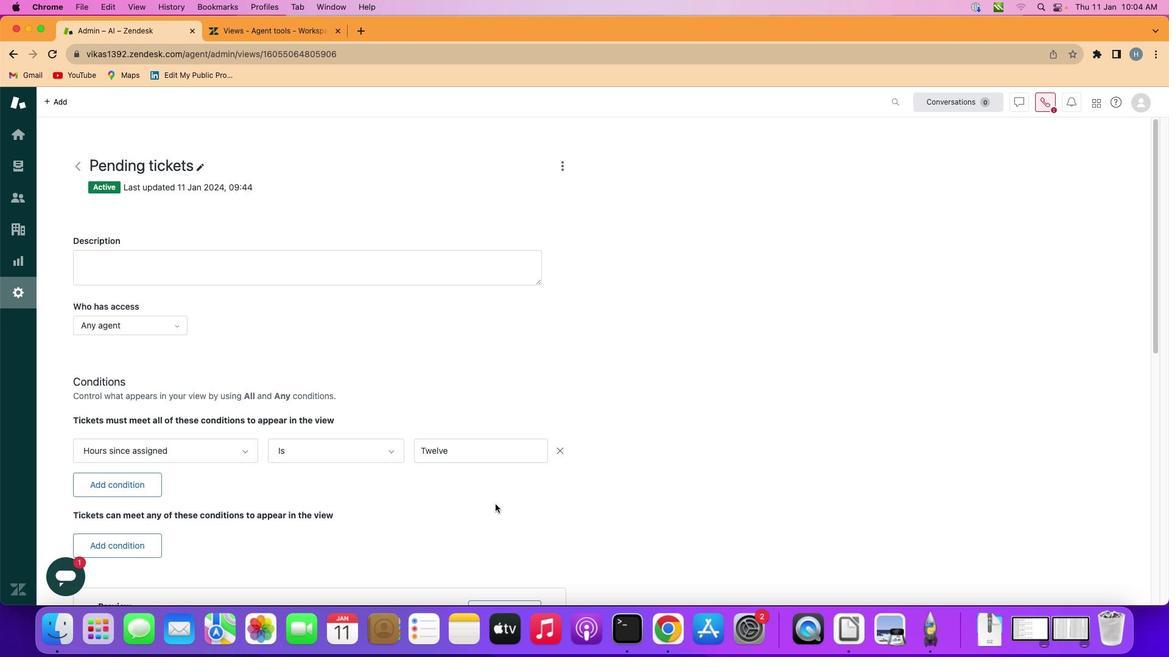 
